 Task: Create a sub task Gather and Analyse Requirements for the task  Integrate a new email marketing system for a company's email campaigns in the project AgileInsight , assign it to team member softage.2@softage.net and update the status of the sub task to  On Track  , set the priority of the sub task to Low
Action: Mouse moved to (60, 439)
Screenshot: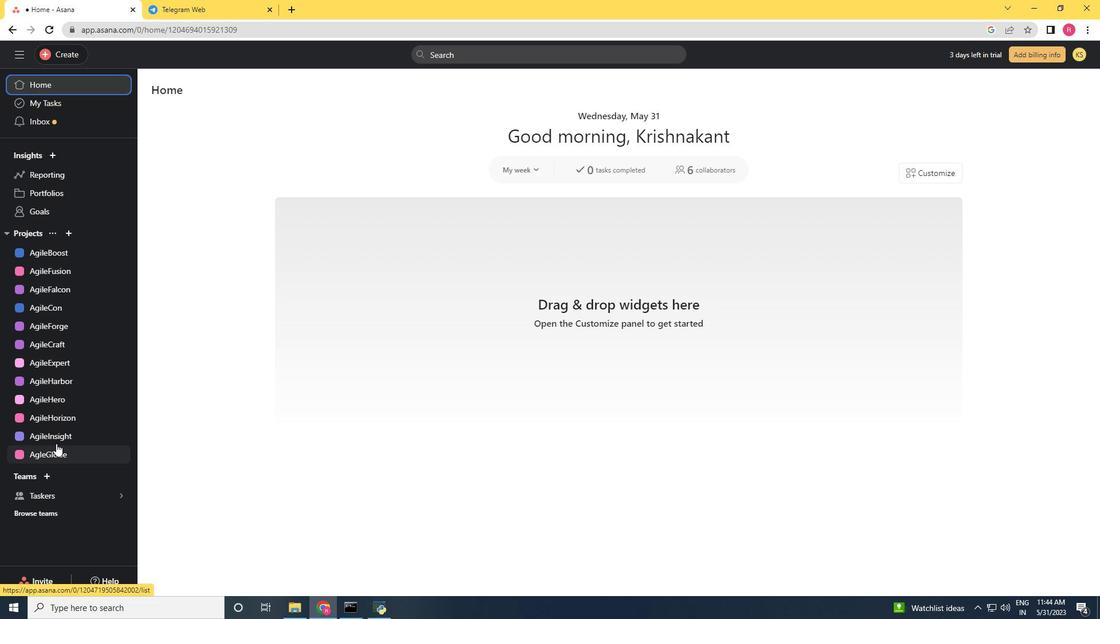 
Action: Mouse pressed left at (60, 439)
Screenshot: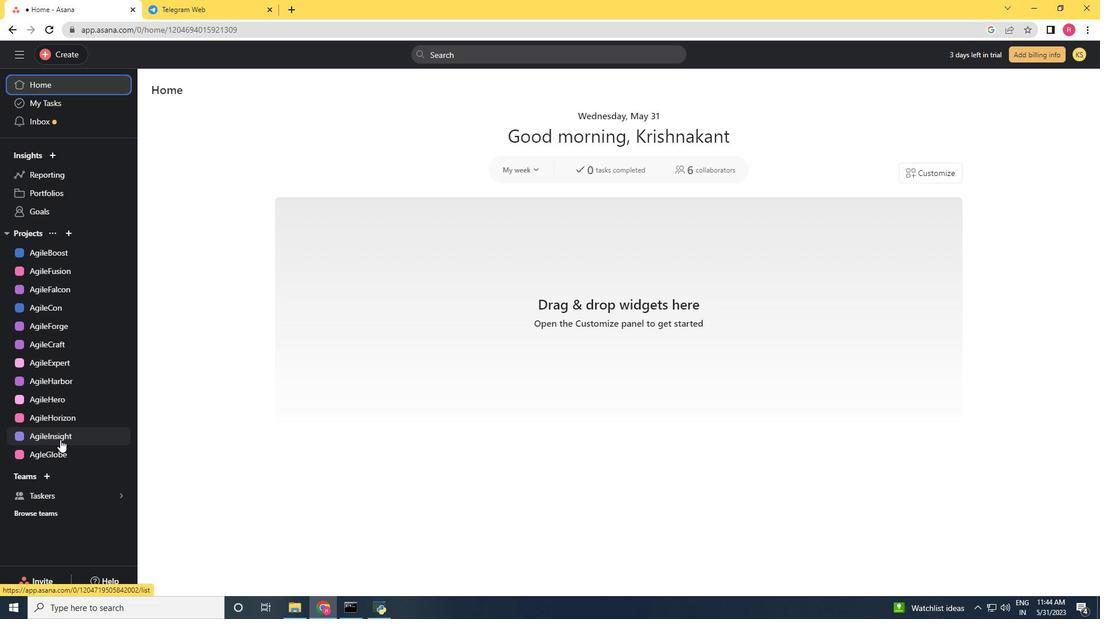
Action: Mouse moved to (541, 244)
Screenshot: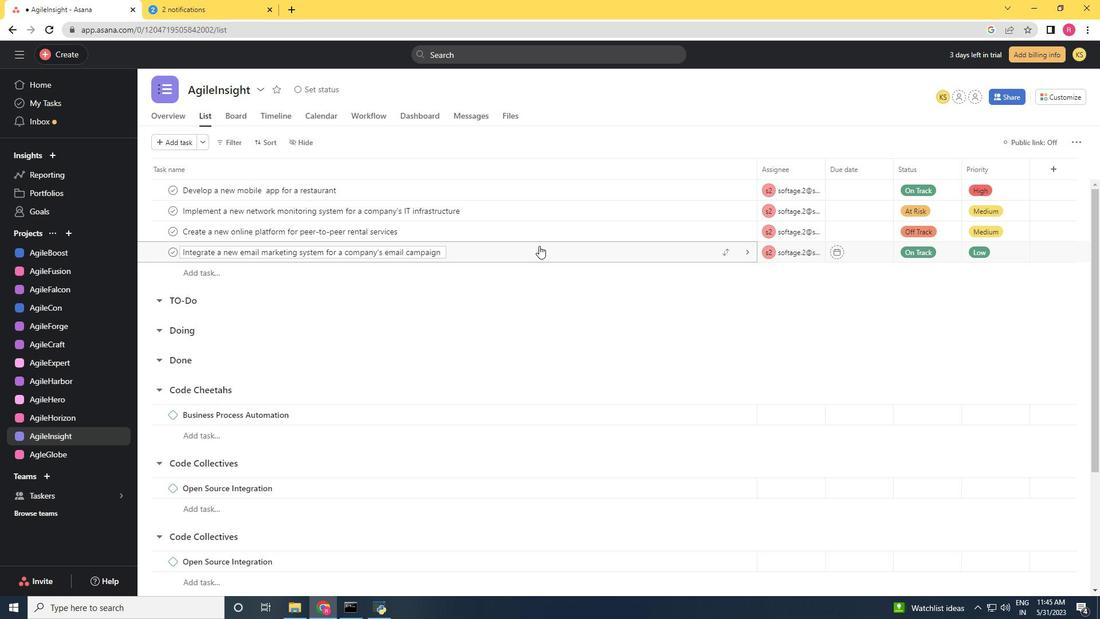 
Action: Mouse pressed left at (541, 244)
Screenshot: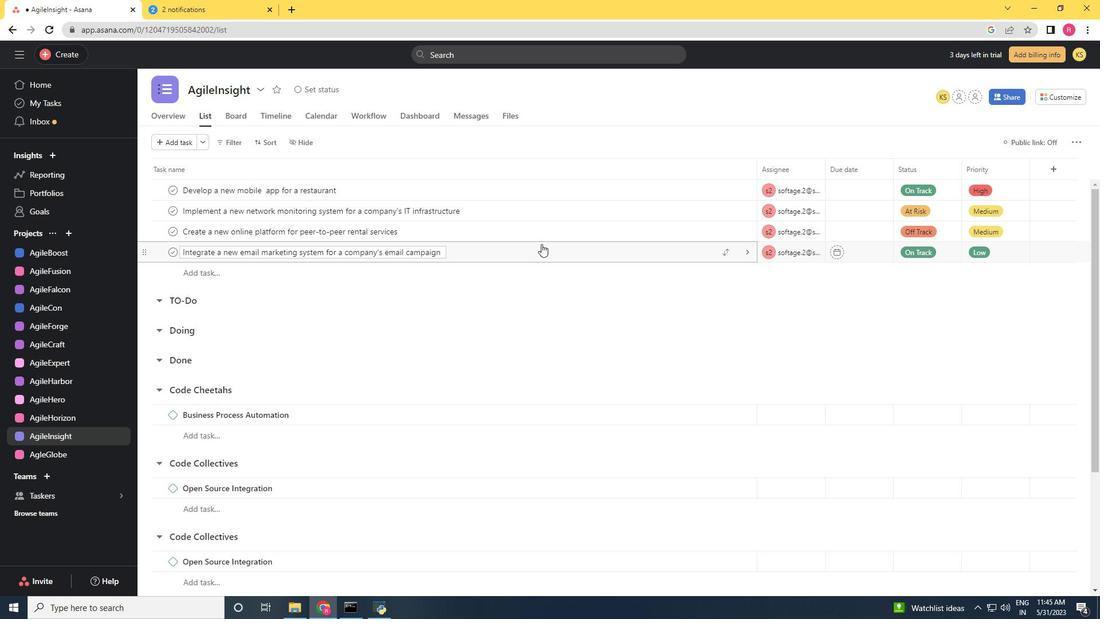 
Action: Mouse moved to (956, 452)
Screenshot: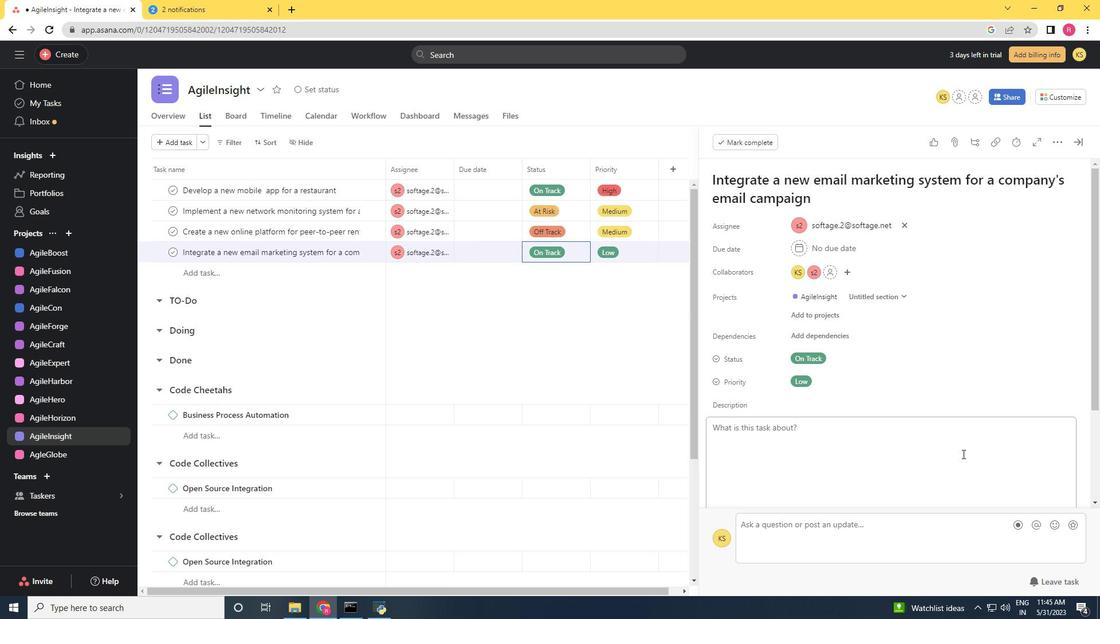 
Action: Mouse scrolled (956, 452) with delta (0, 0)
Screenshot: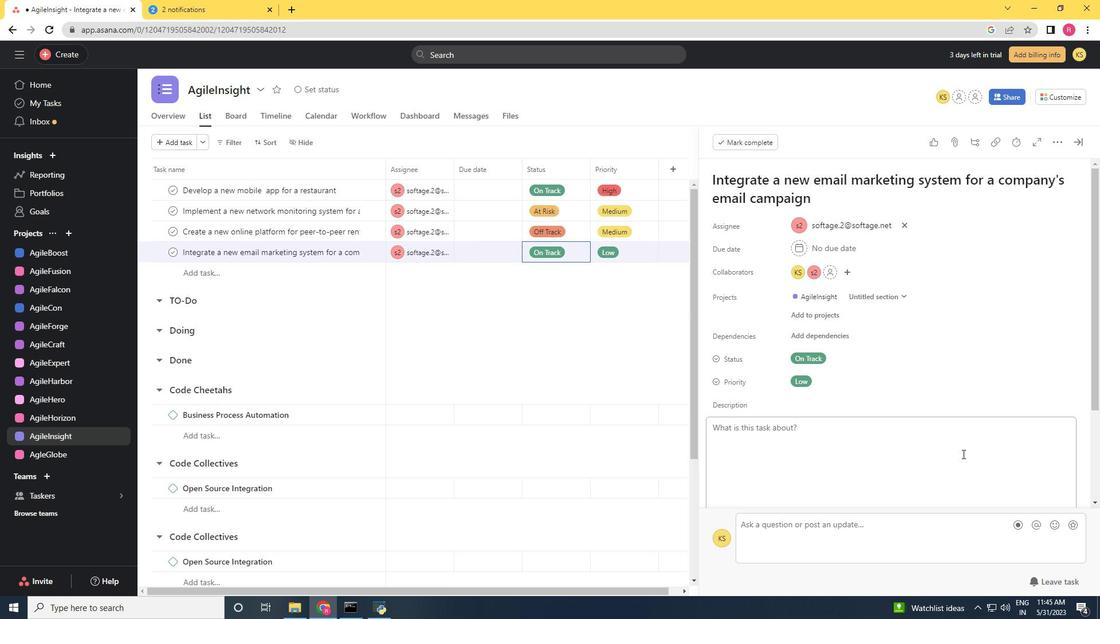 
Action: Mouse moved to (929, 453)
Screenshot: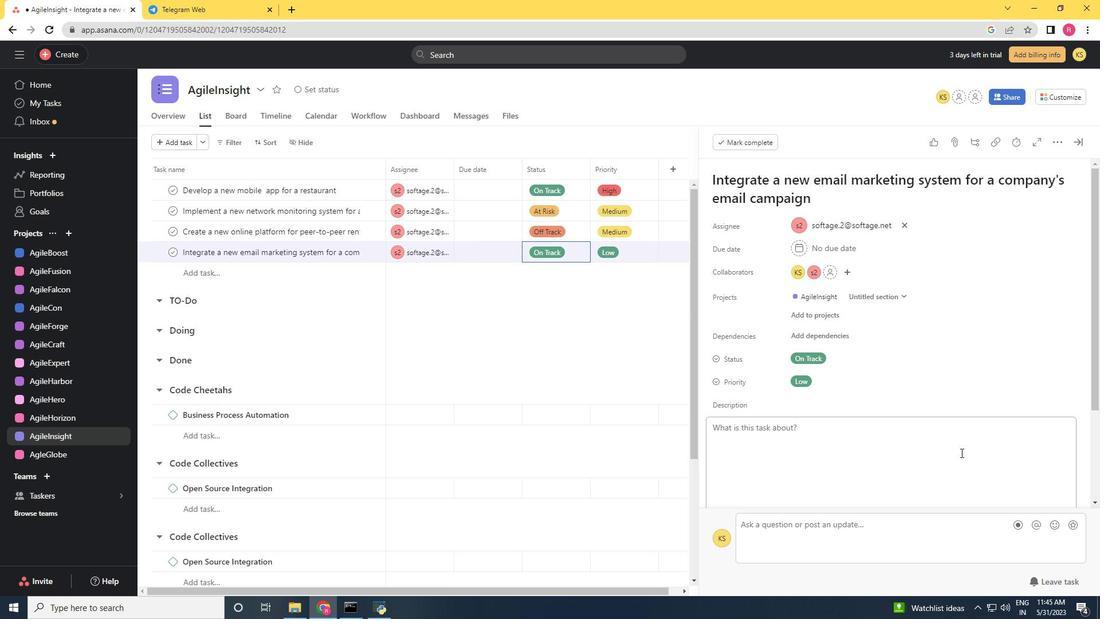 
Action: Mouse scrolled (929, 453) with delta (0, 0)
Screenshot: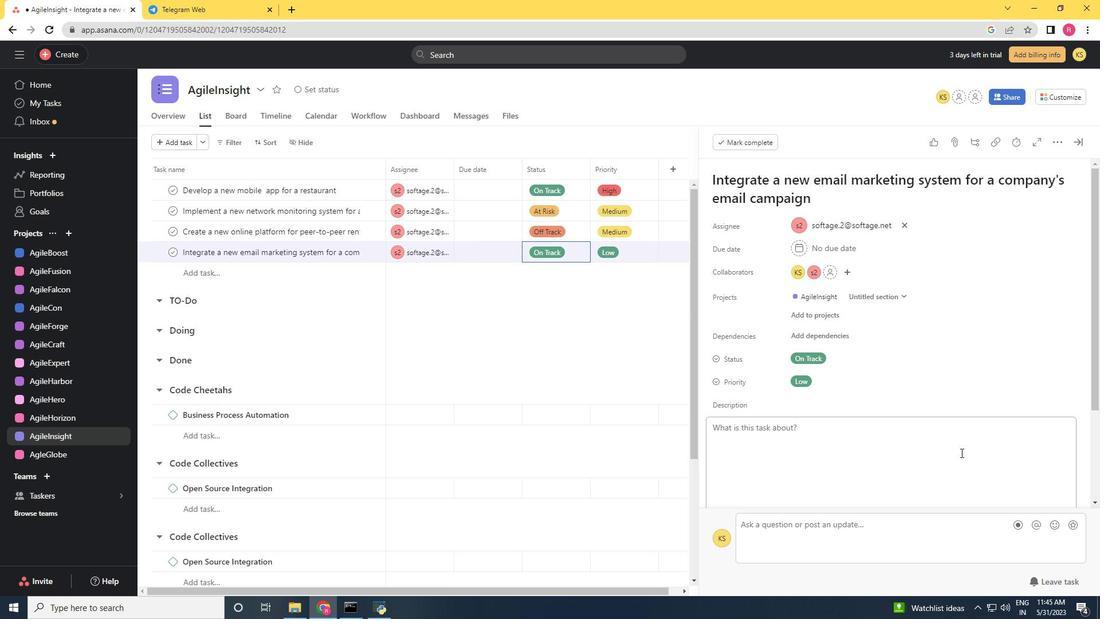 
Action: Mouse moved to (919, 457)
Screenshot: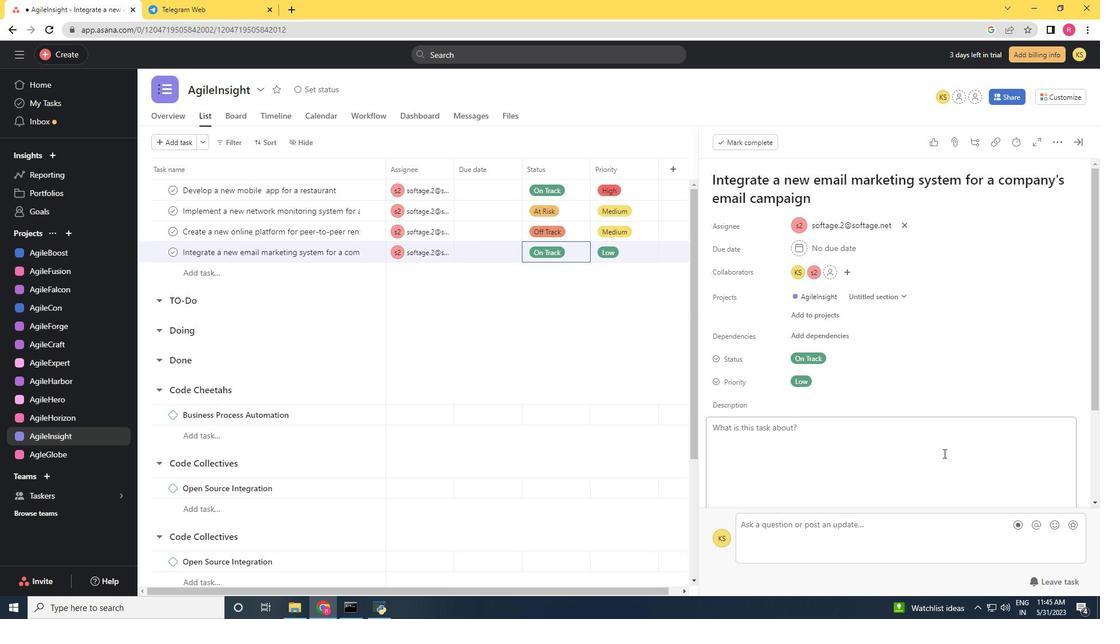 
Action: Mouse scrolled (919, 456) with delta (0, 0)
Screenshot: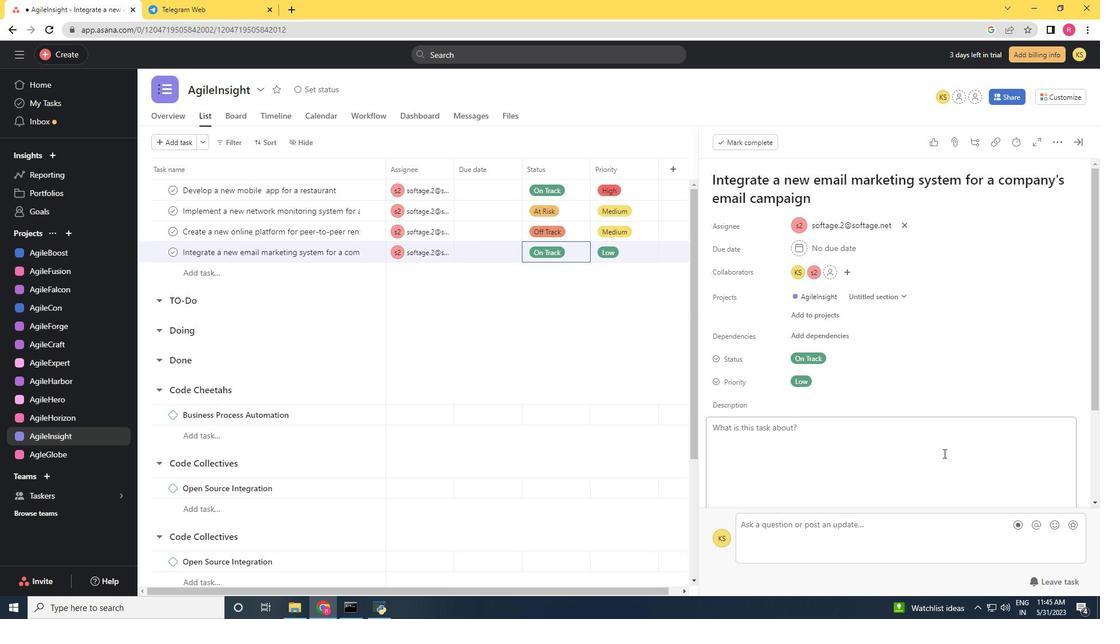 
Action: Mouse moved to (908, 459)
Screenshot: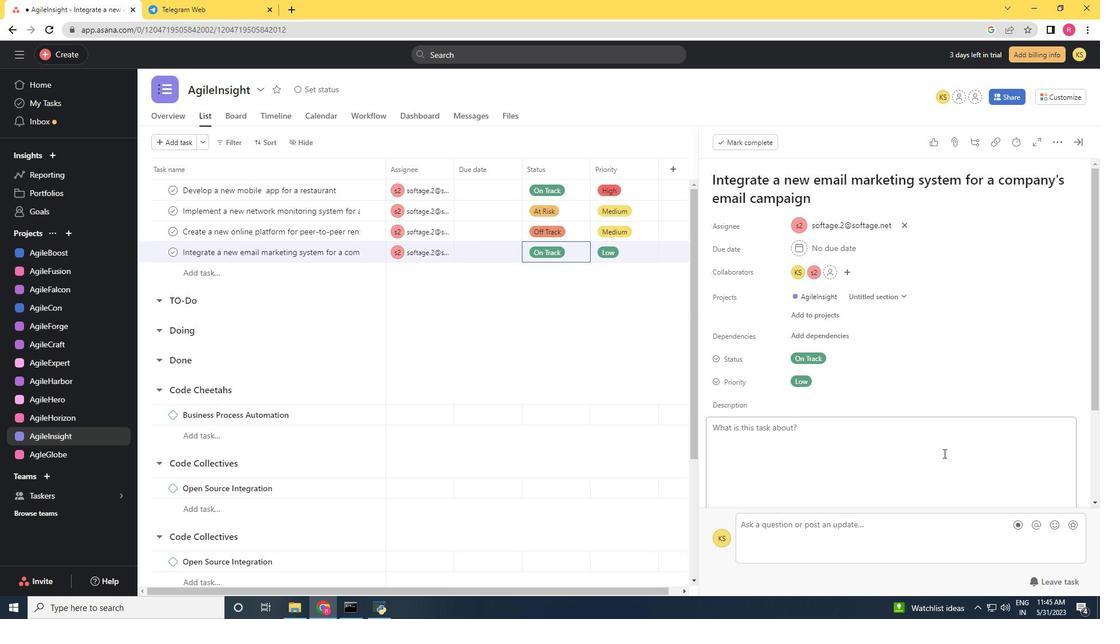 
Action: Mouse scrolled (908, 458) with delta (0, 0)
Screenshot: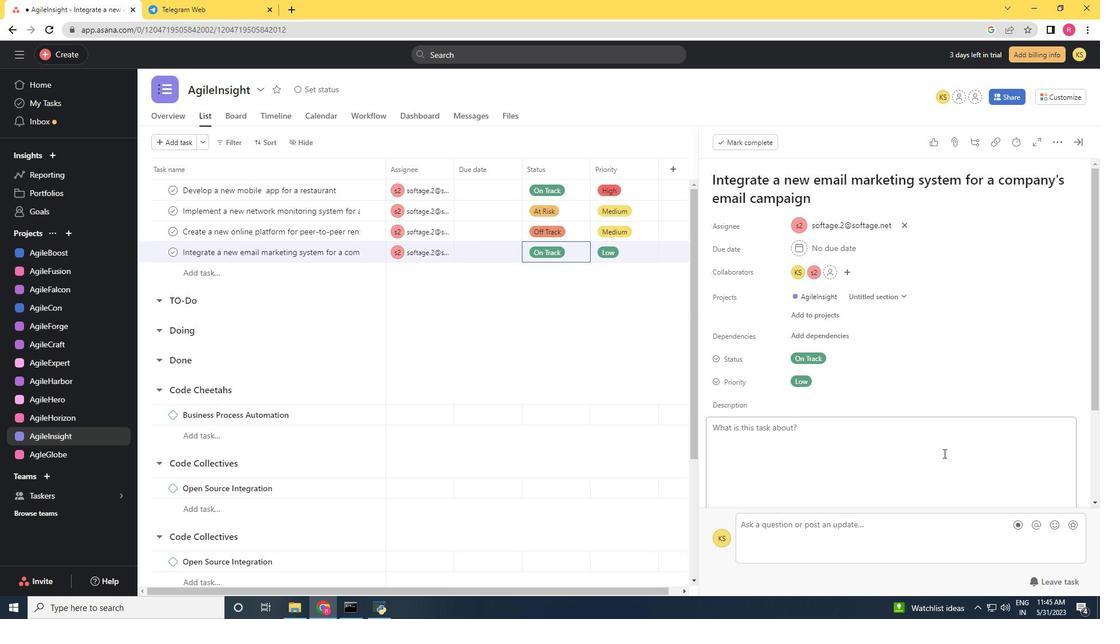 
Action: Mouse moved to (758, 416)
Screenshot: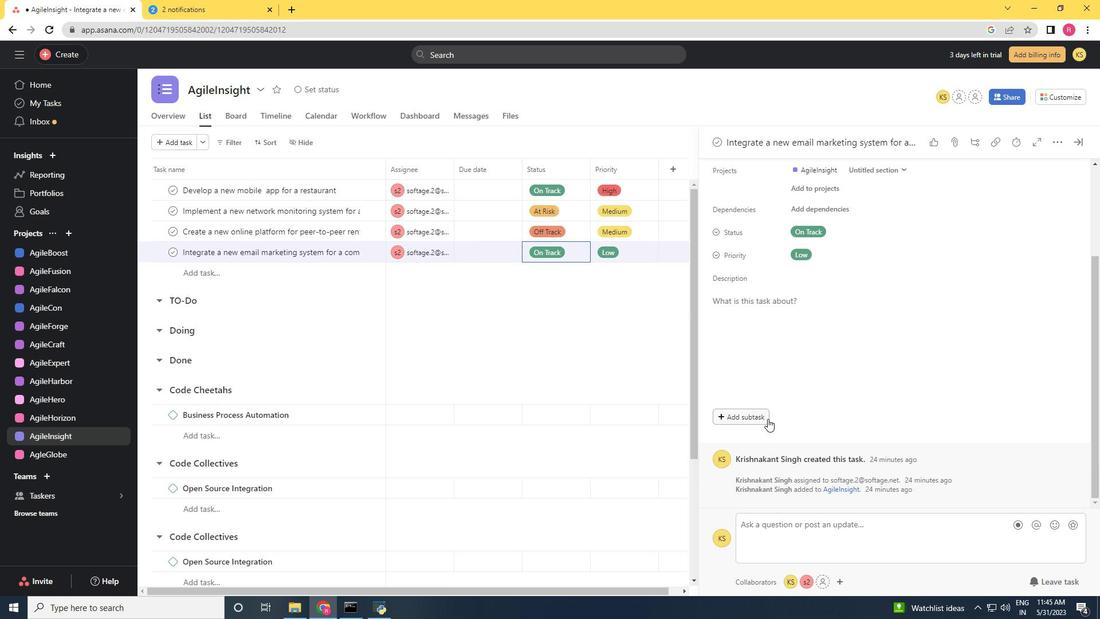 
Action: Mouse pressed left at (758, 416)
Screenshot: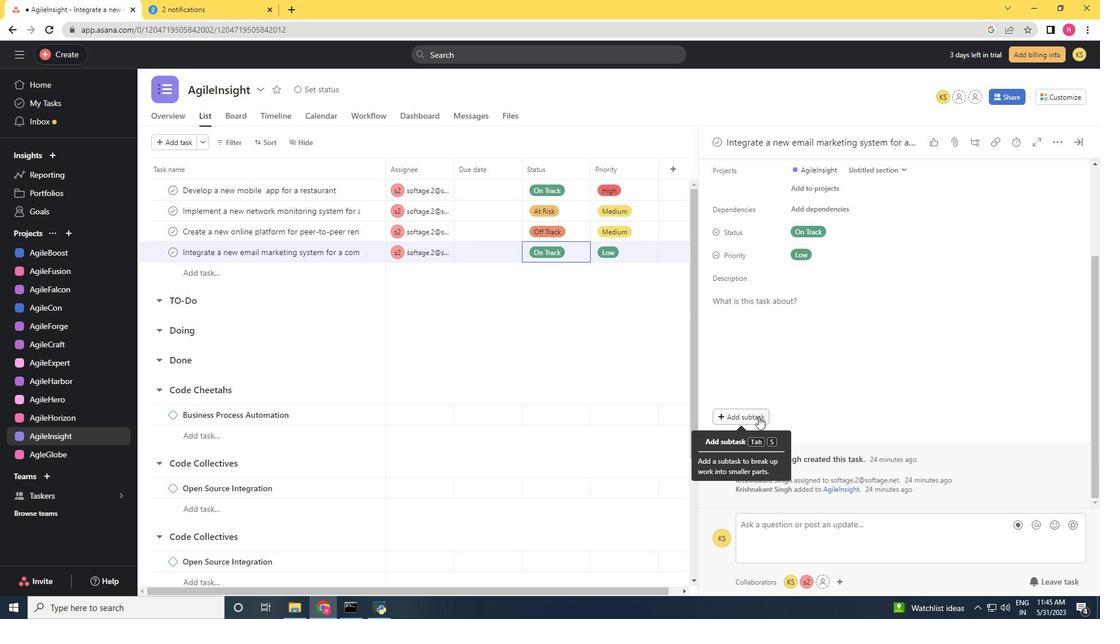 
Action: Key pressed <Key.shift>Gather<Key.space>and<Key.space><Key.shift>Any<Key.backspace>alyse<Key.space><Key.shift><Key.shift><Key.shift><Key.shift>Requirements<Key.space>
Screenshot: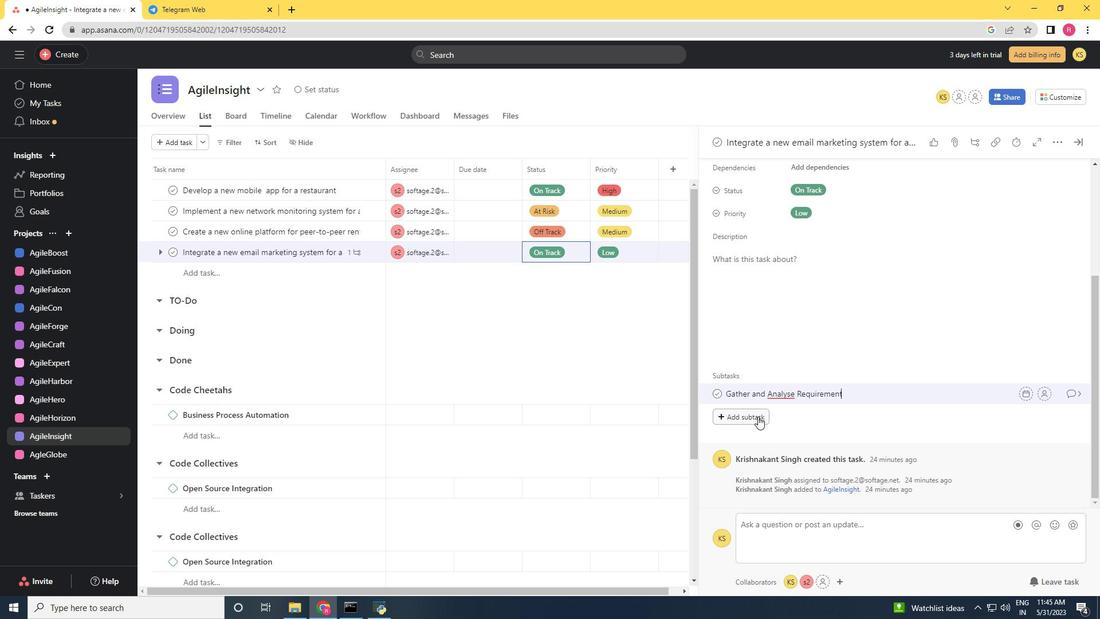 
Action: Mouse moved to (1050, 393)
Screenshot: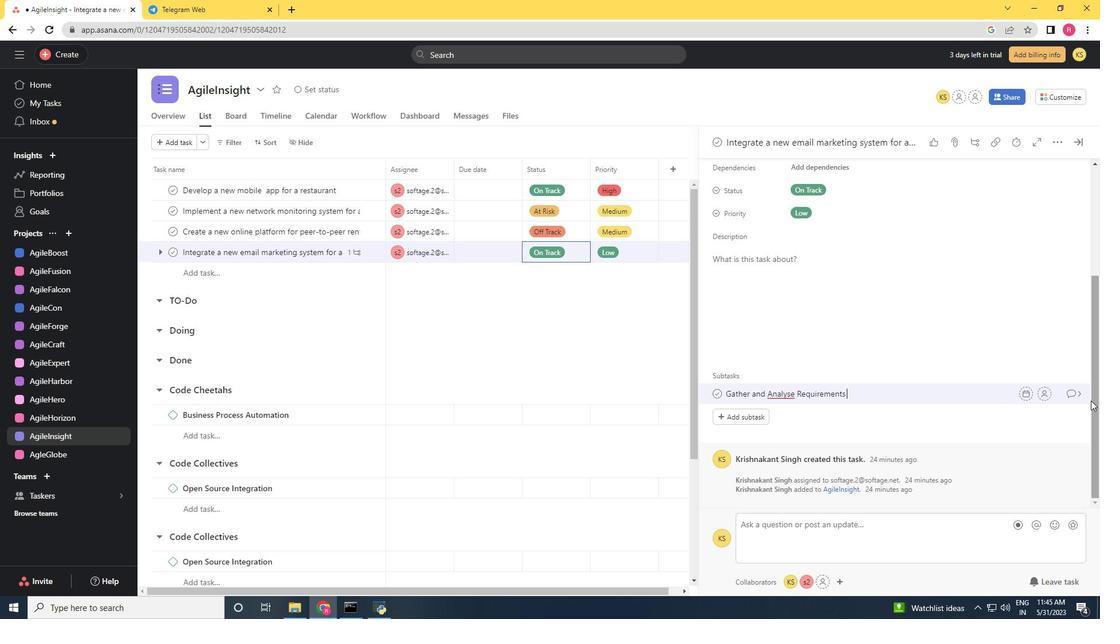 
Action: Mouse pressed left at (1050, 393)
Screenshot: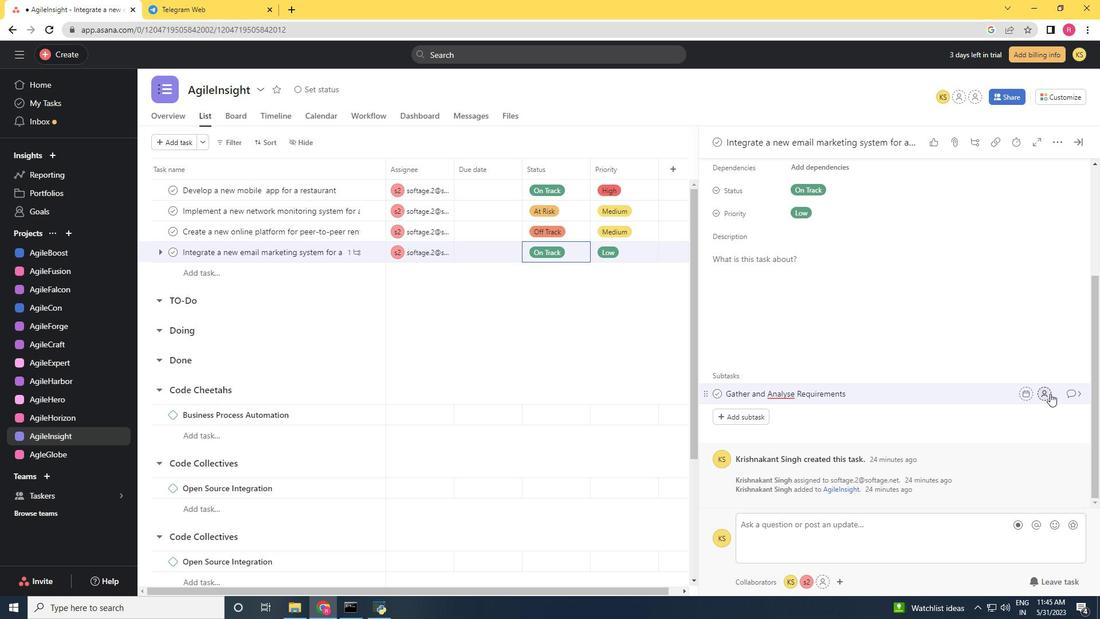 
Action: Key pressed softage.2<Key.shift>@softage.net
Screenshot: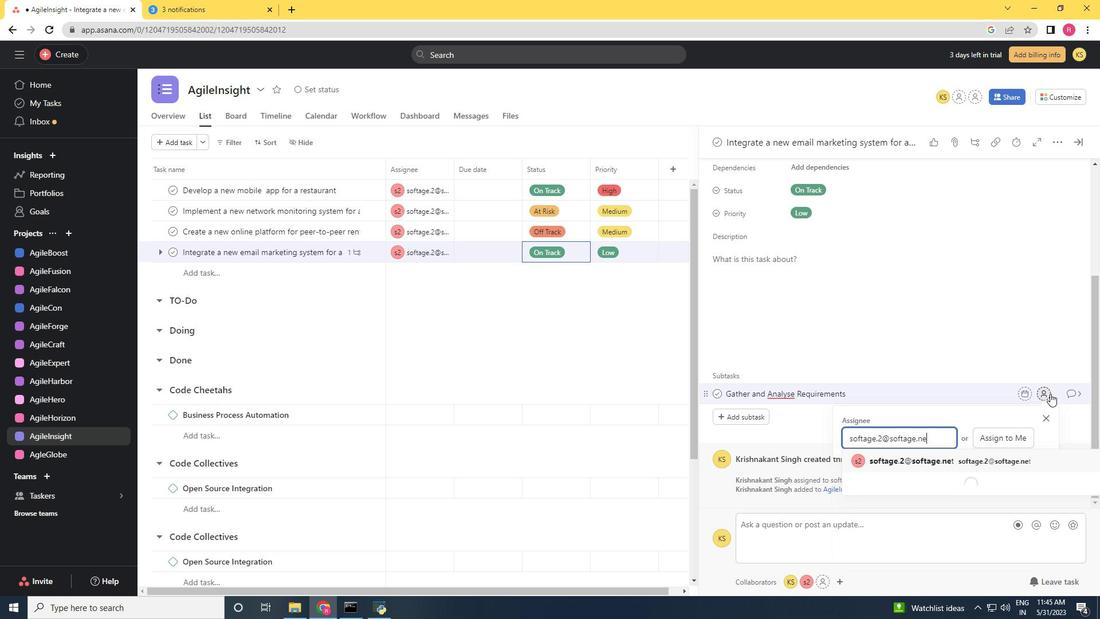 
Action: Mouse moved to (958, 461)
Screenshot: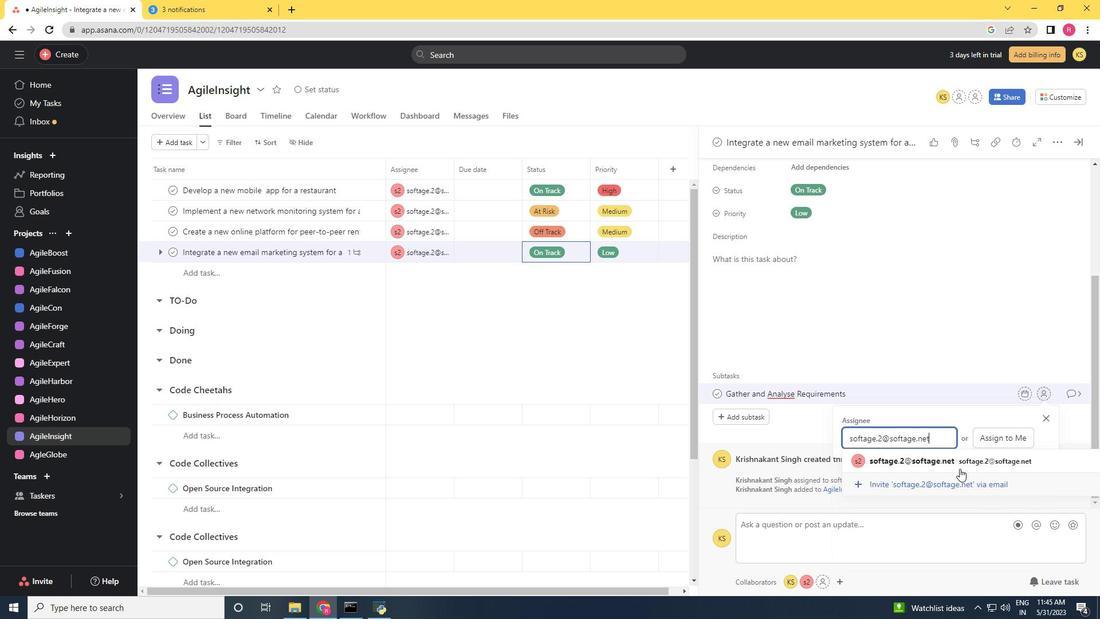 
Action: Mouse pressed left at (958, 461)
Screenshot: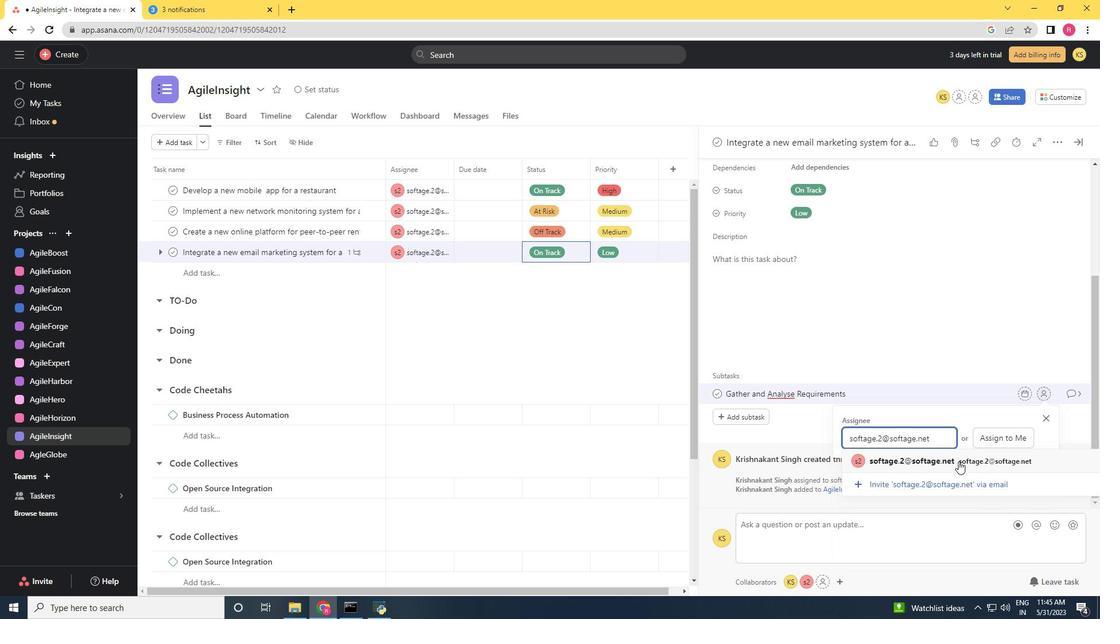 
Action: Mouse moved to (1079, 394)
Screenshot: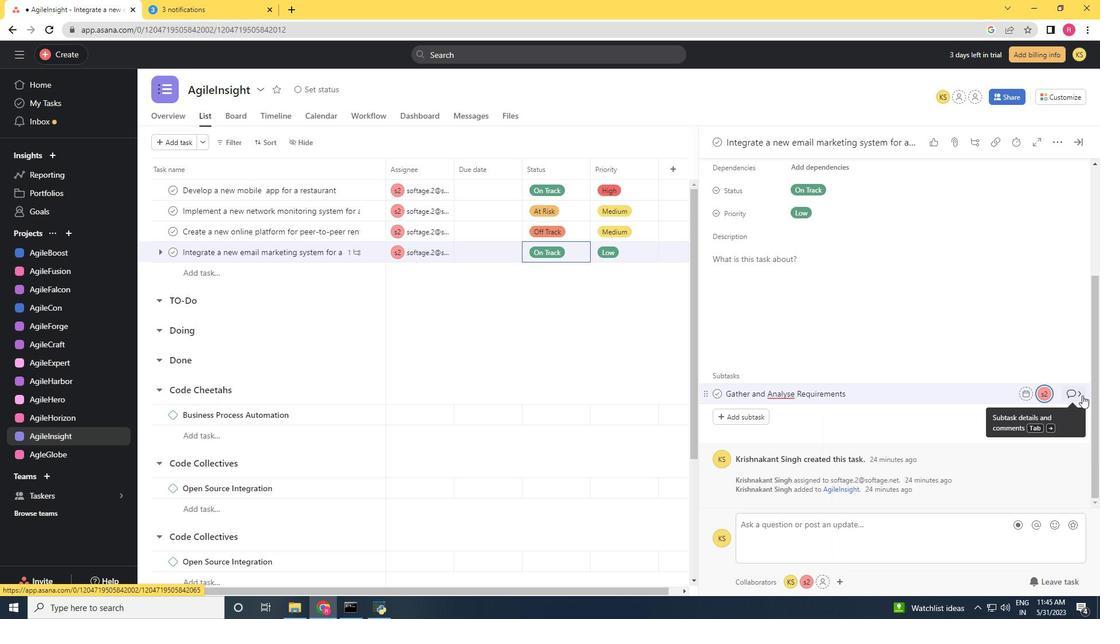 
Action: Mouse pressed left at (1079, 394)
Screenshot: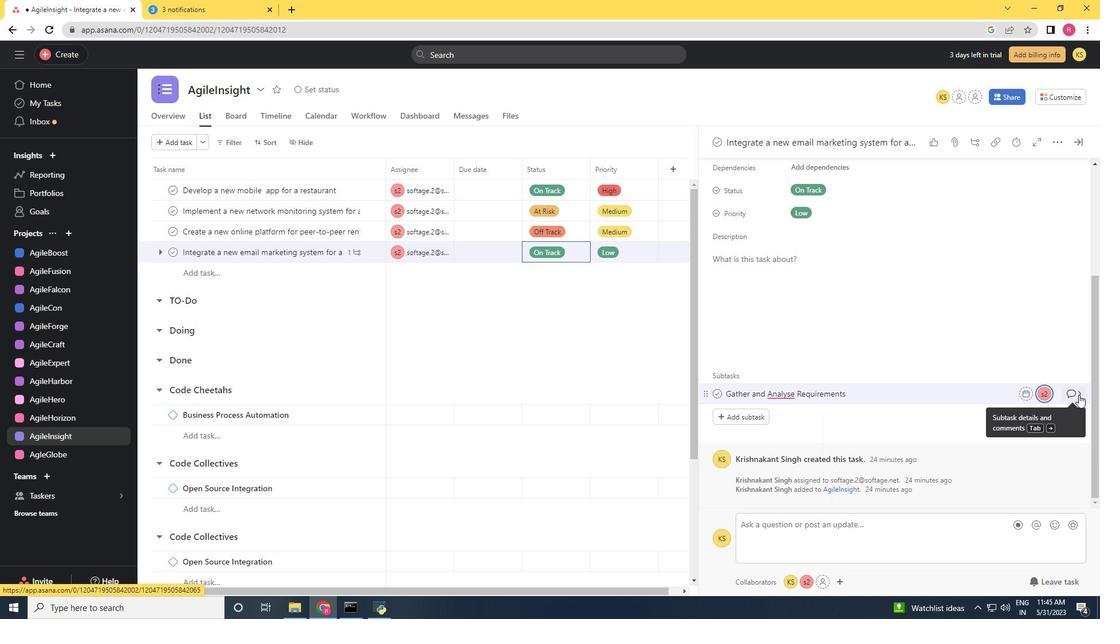 
Action: Mouse moved to (724, 327)
Screenshot: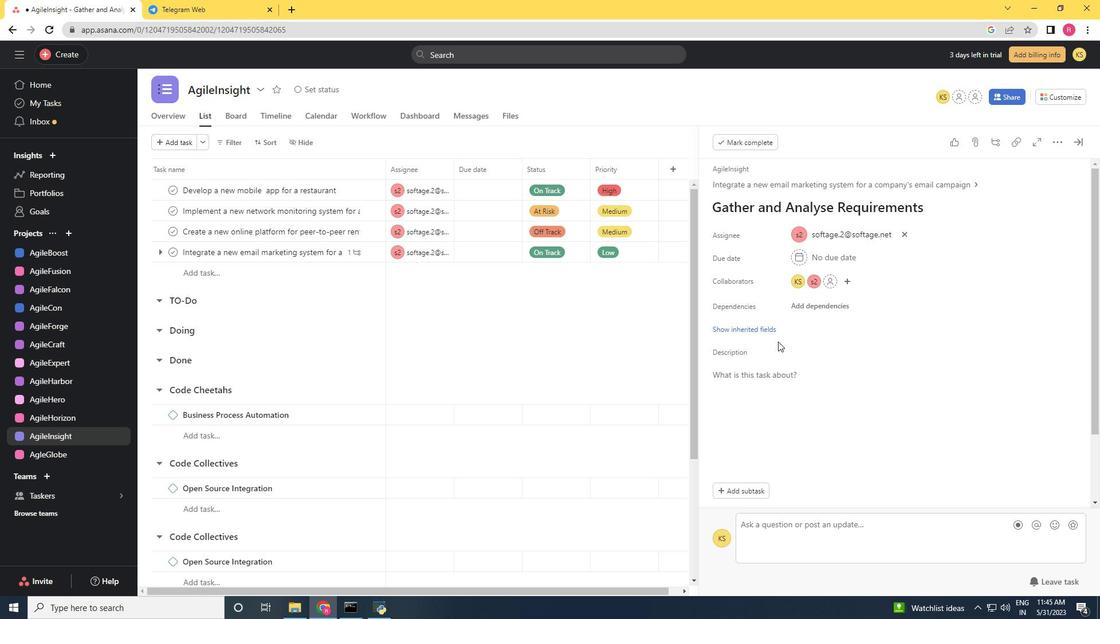 
Action: Mouse pressed left at (724, 327)
Screenshot: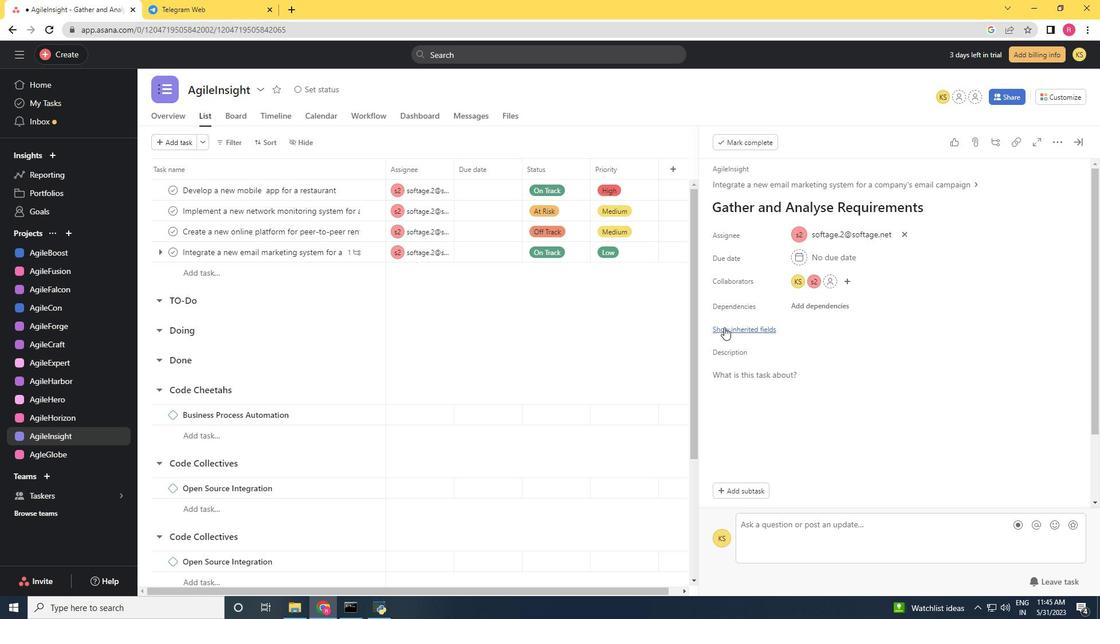 
Action: Mouse moved to (801, 351)
Screenshot: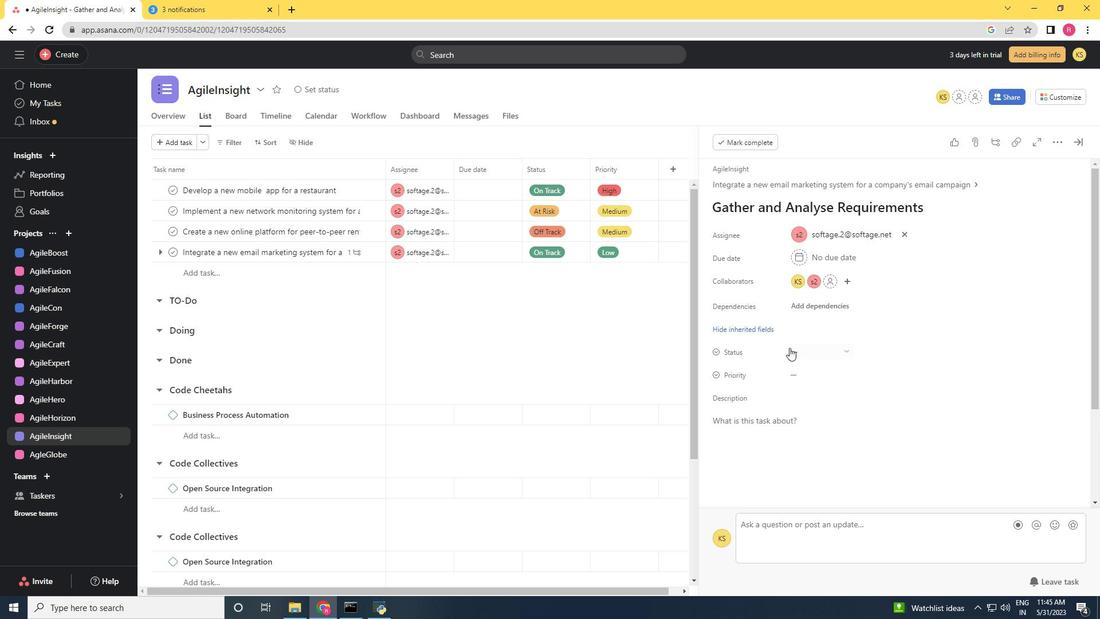 
Action: Mouse pressed left at (801, 351)
Screenshot: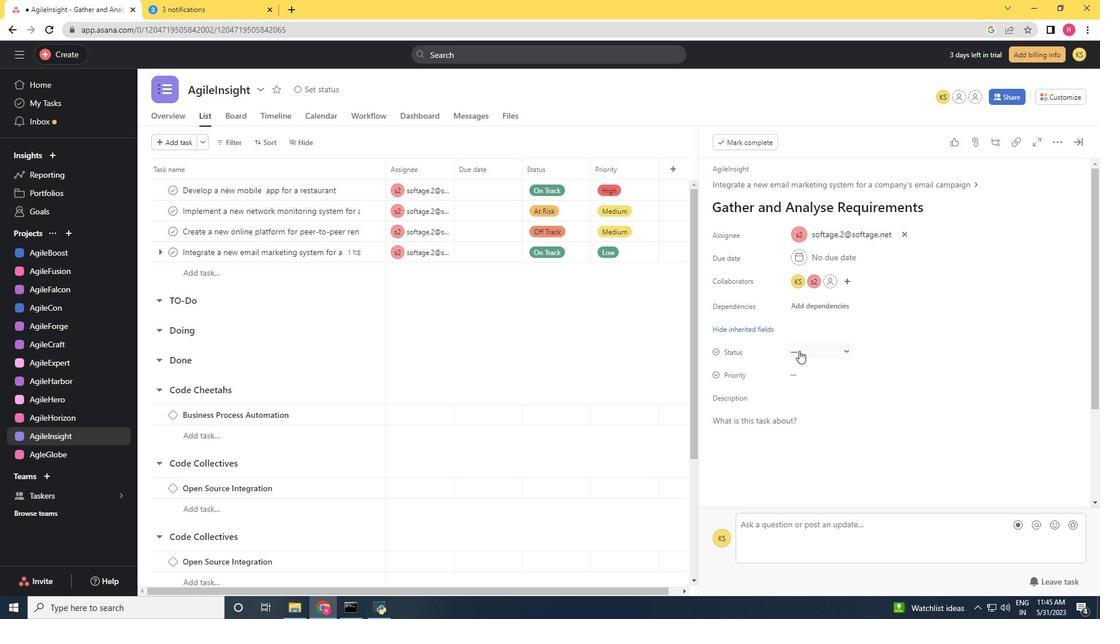 
Action: Mouse moved to (819, 391)
Screenshot: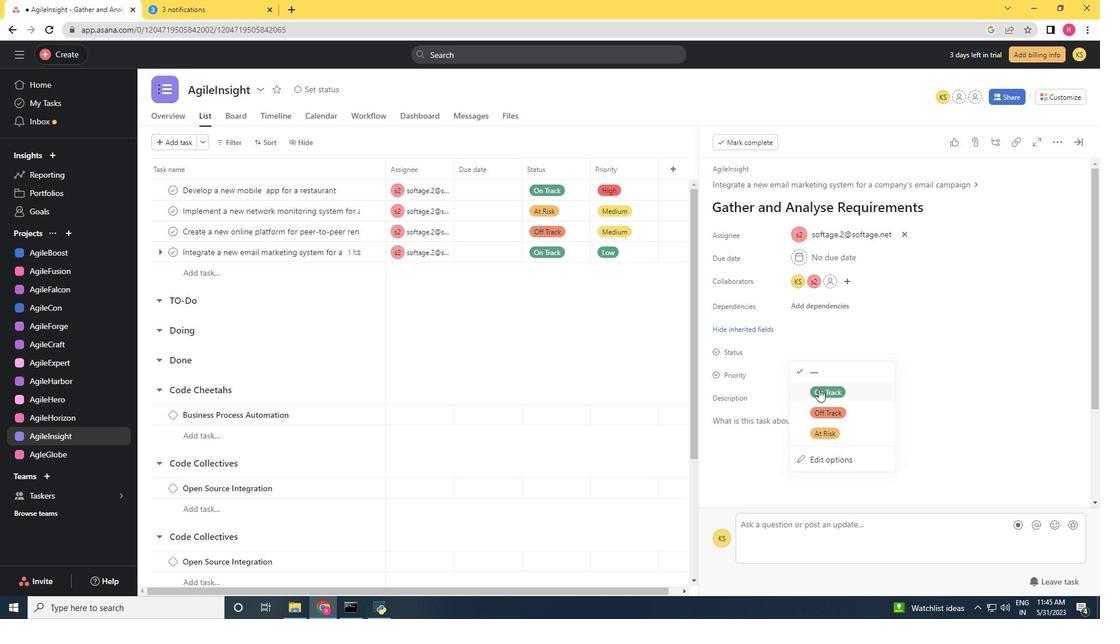 
Action: Mouse pressed left at (819, 391)
Screenshot: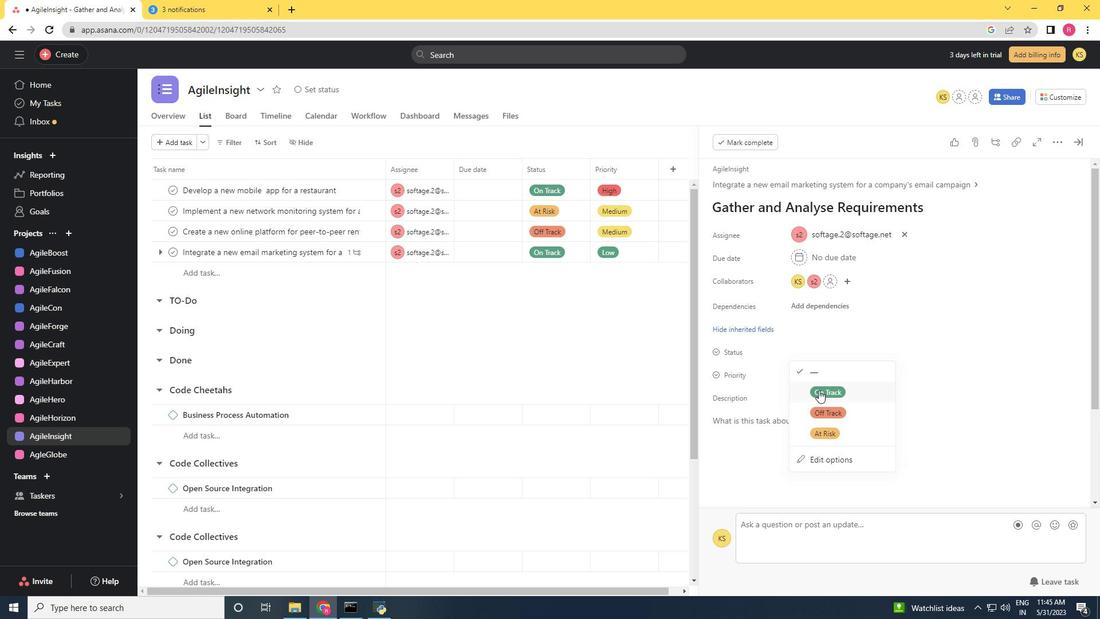 
Action: Mouse moved to (795, 375)
Screenshot: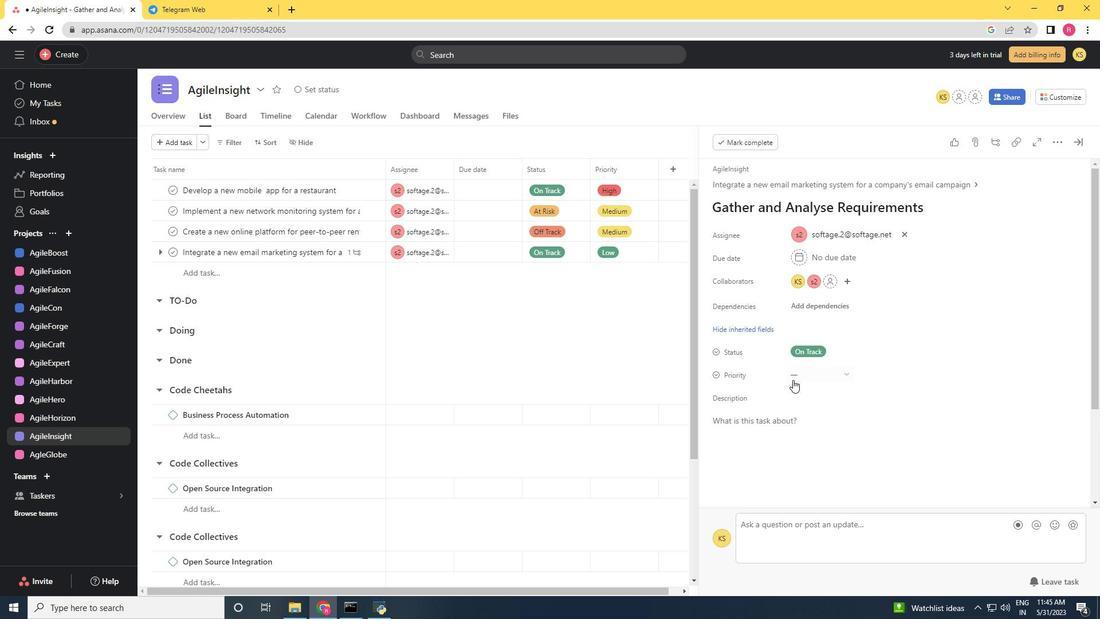 
Action: Mouse pressed left at (795, 375)
Screenshot: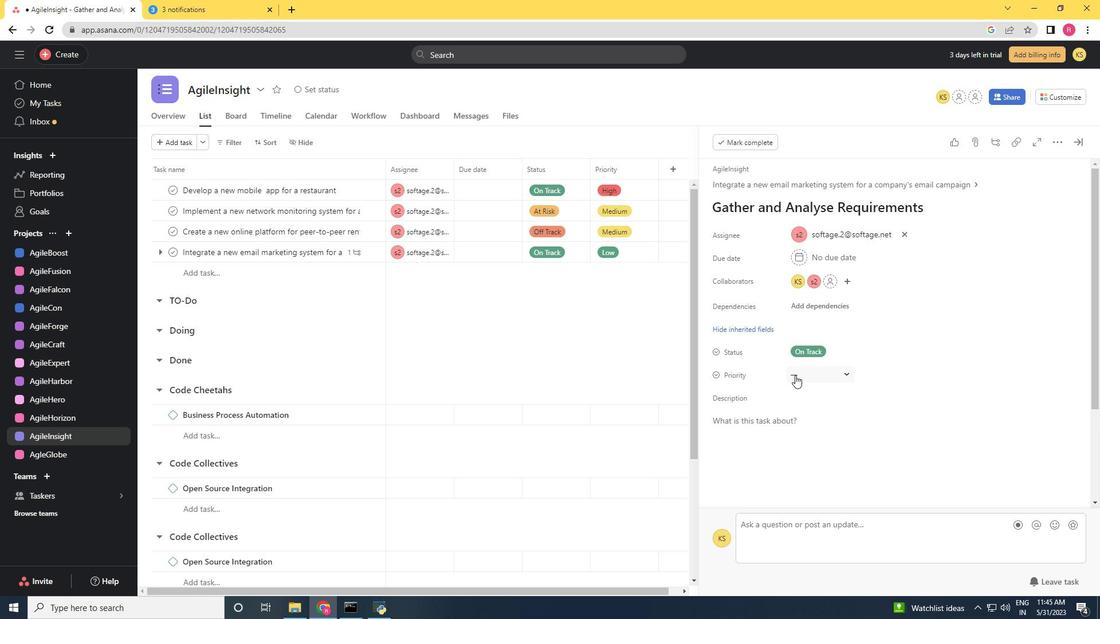 
Action: Mouse moved to (828, 457)
Screenshot: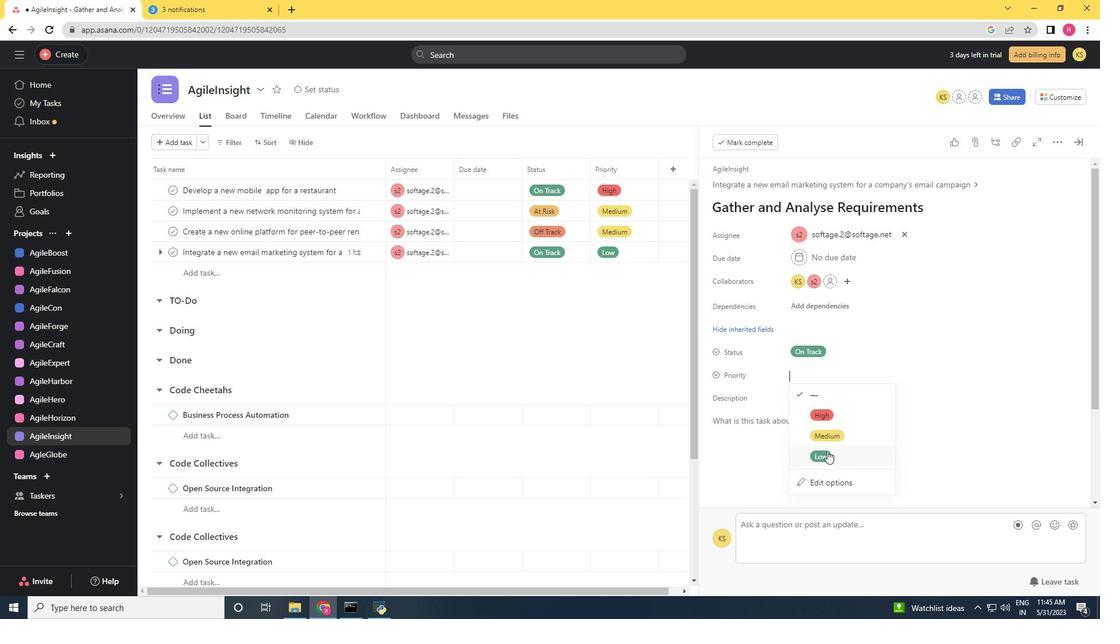 
Action: Mouse pressed left at (828, 457)
Screenshot: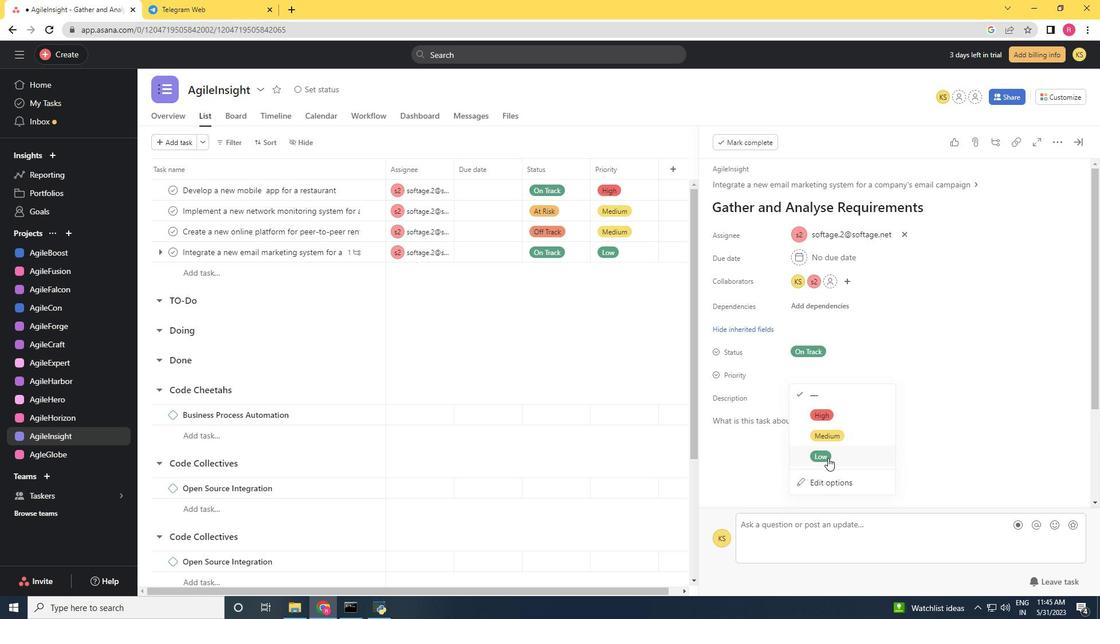 
